 Task: Change the invitee language to English.
Action: Mouse moved to (722, 153)
Screenshot: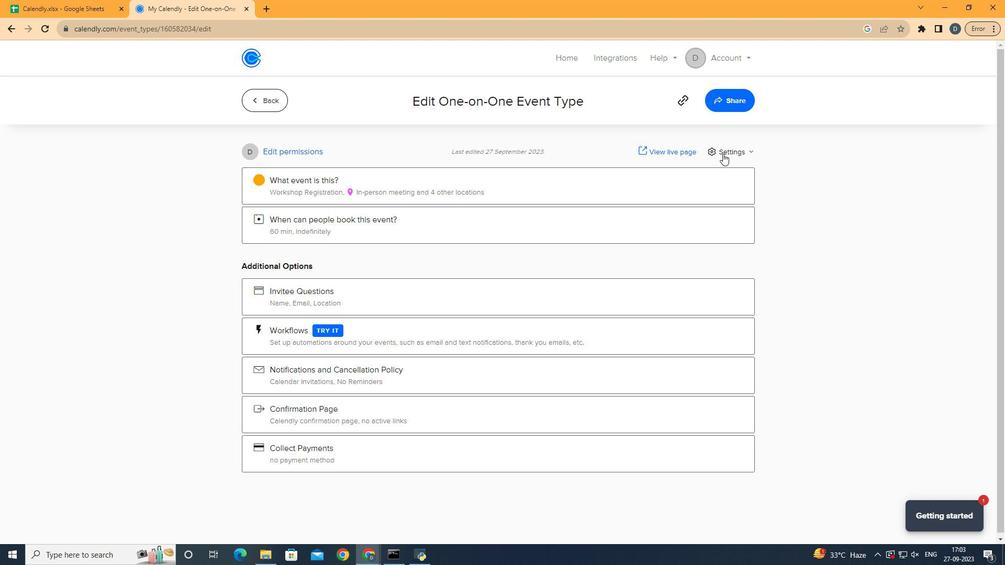 
Action: Mouse pressed left at (722, 153)
Screenshot: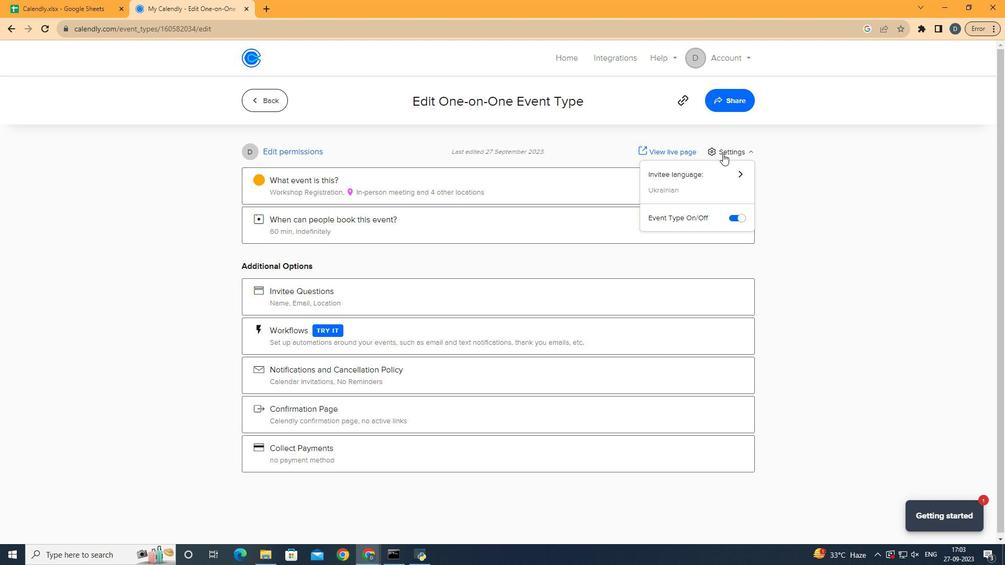 
Action: Mouse moved to (726, 173)
Screenshot: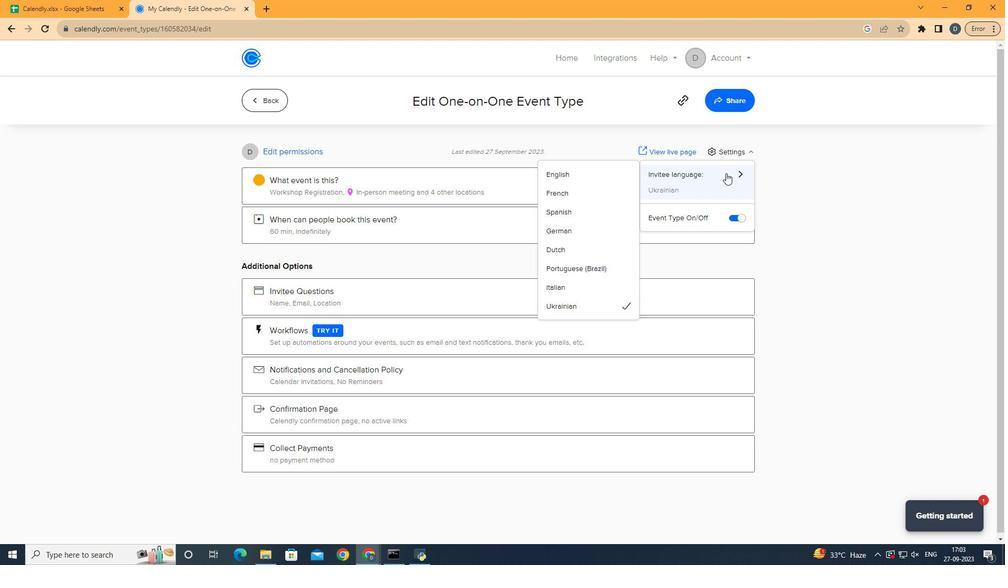 
Action: Mouse pressed left at (726, 173)
Screenshot: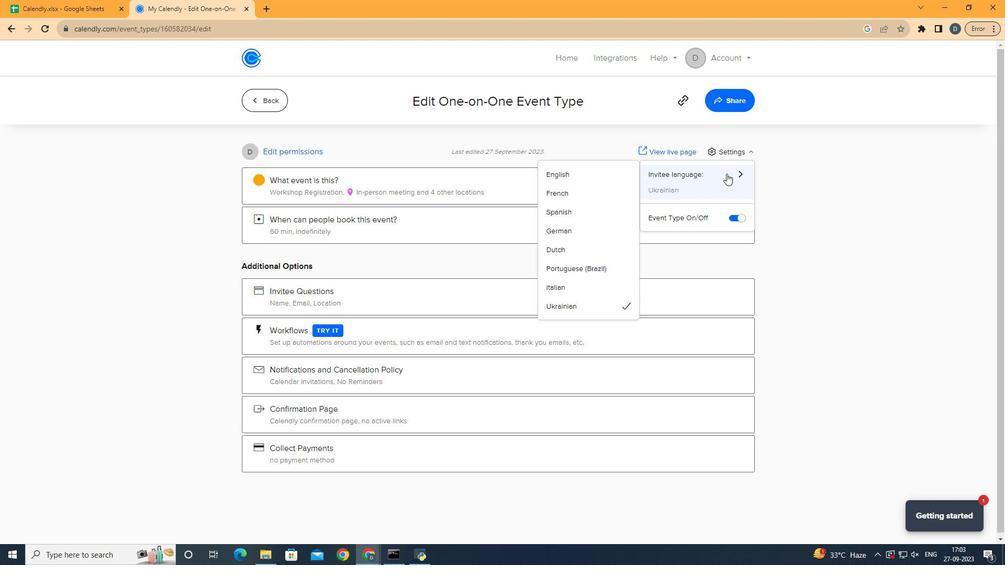 
Action: Mouse moved to (597, 173)
Screenshot: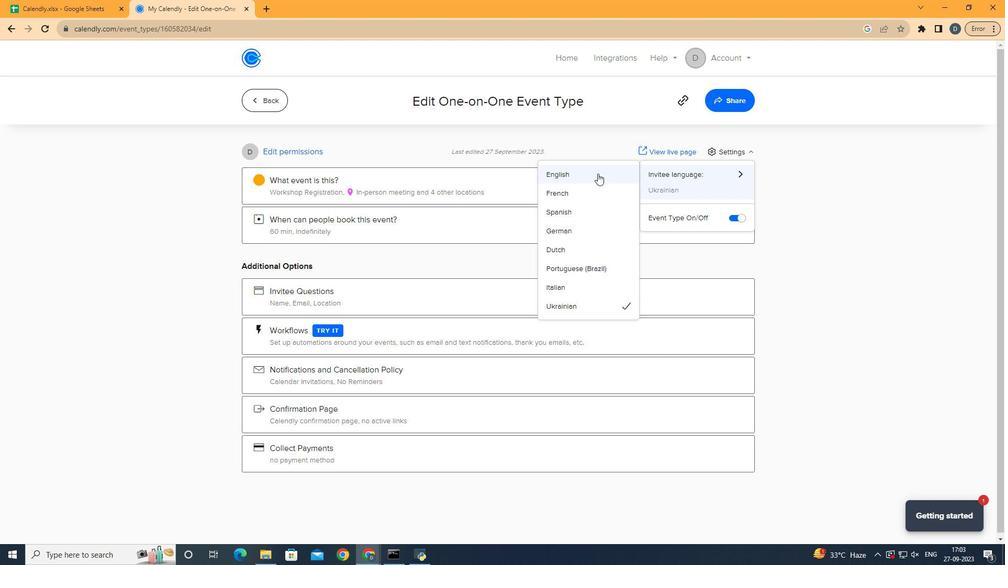 
Action: Mouse pressed left at (597, 173)
Screenshot: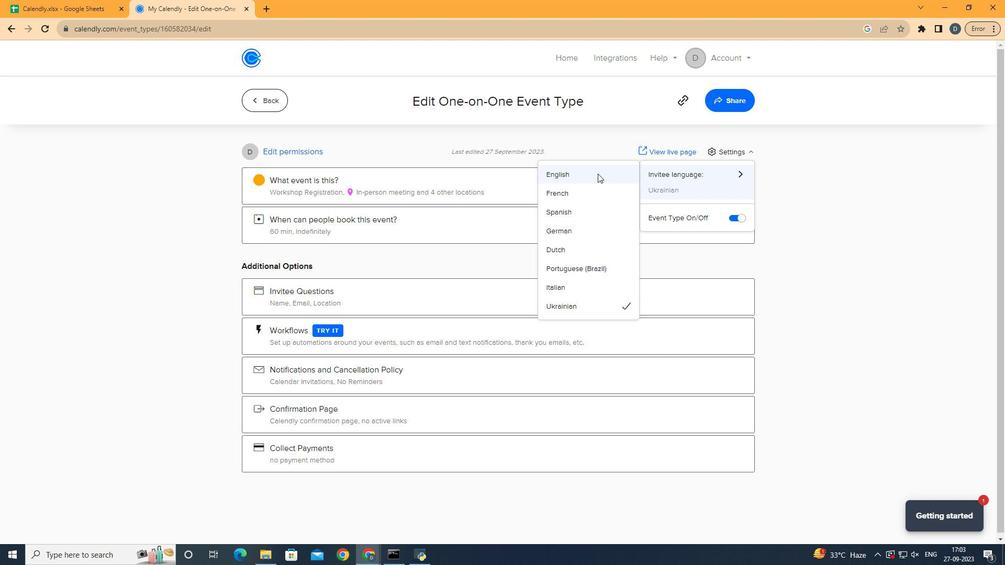 
Action: Mouse moved to (563, 296)
Screenshot: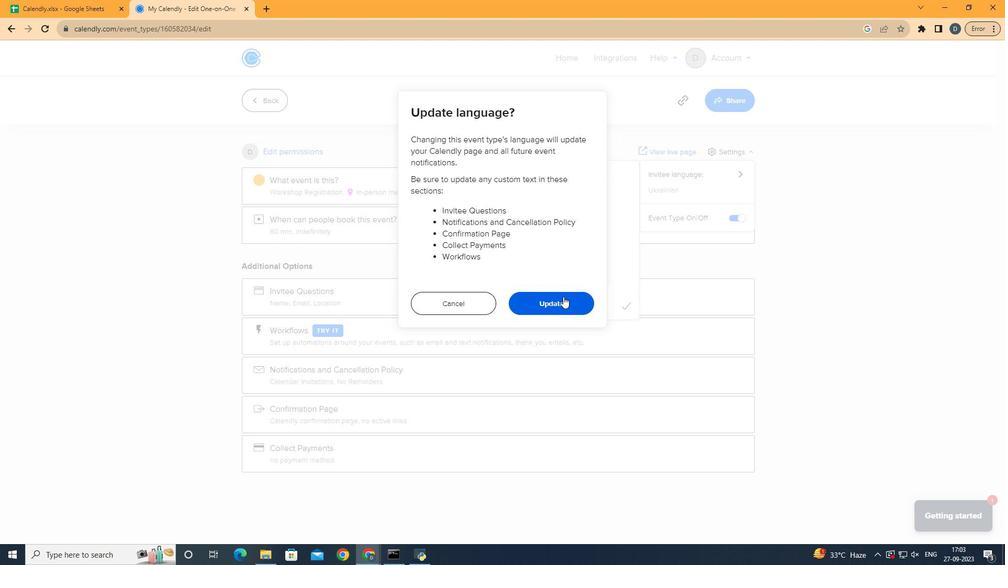 
Action: Mouse pressed left at (563, 296)
Screenshot: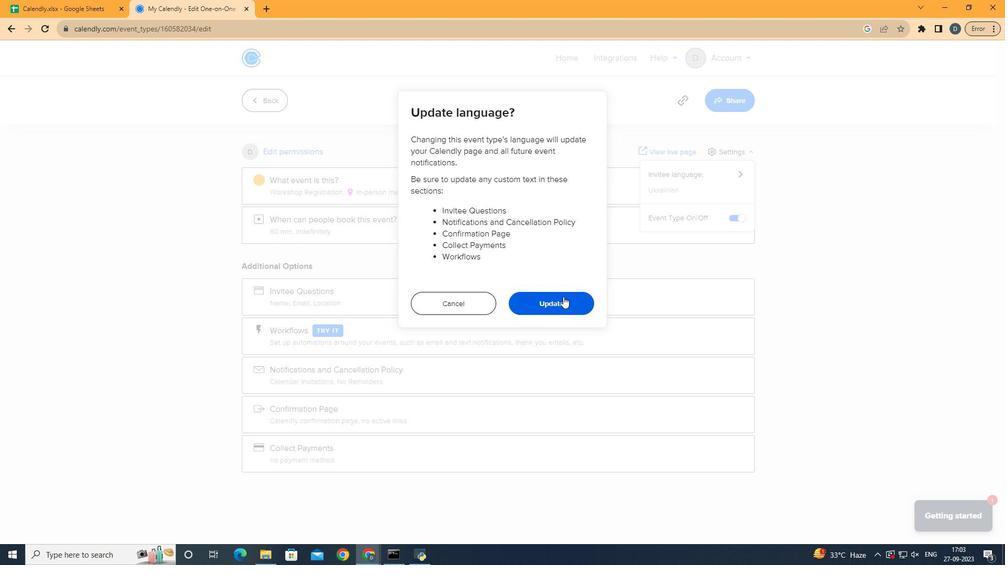 
Action: Mouse moved to (786, 263)
Screenshot: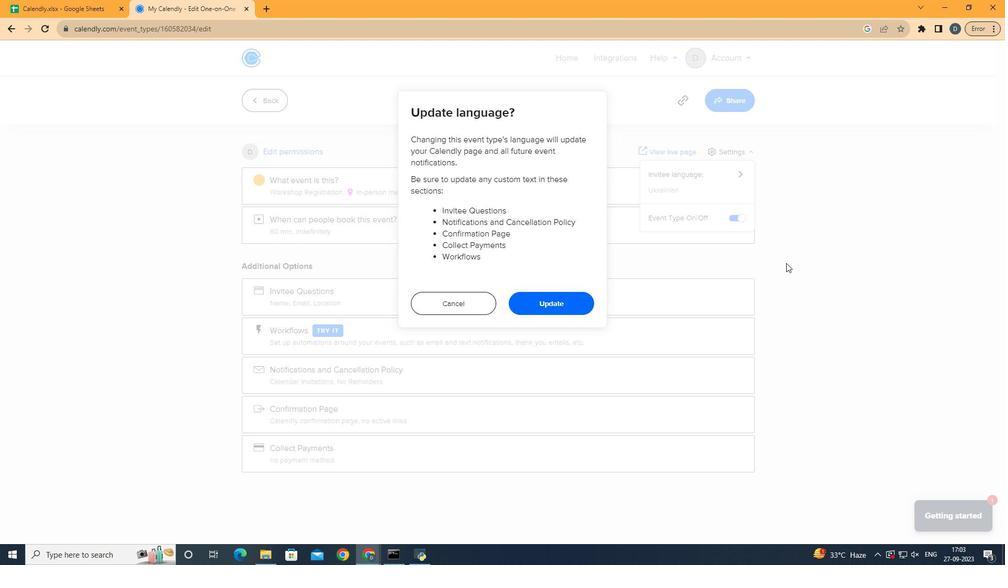 
